 Task: Select the time zone for (UTC-10:00) hawaii.
Action: Mouse moved to (694, 90)
Screenshot: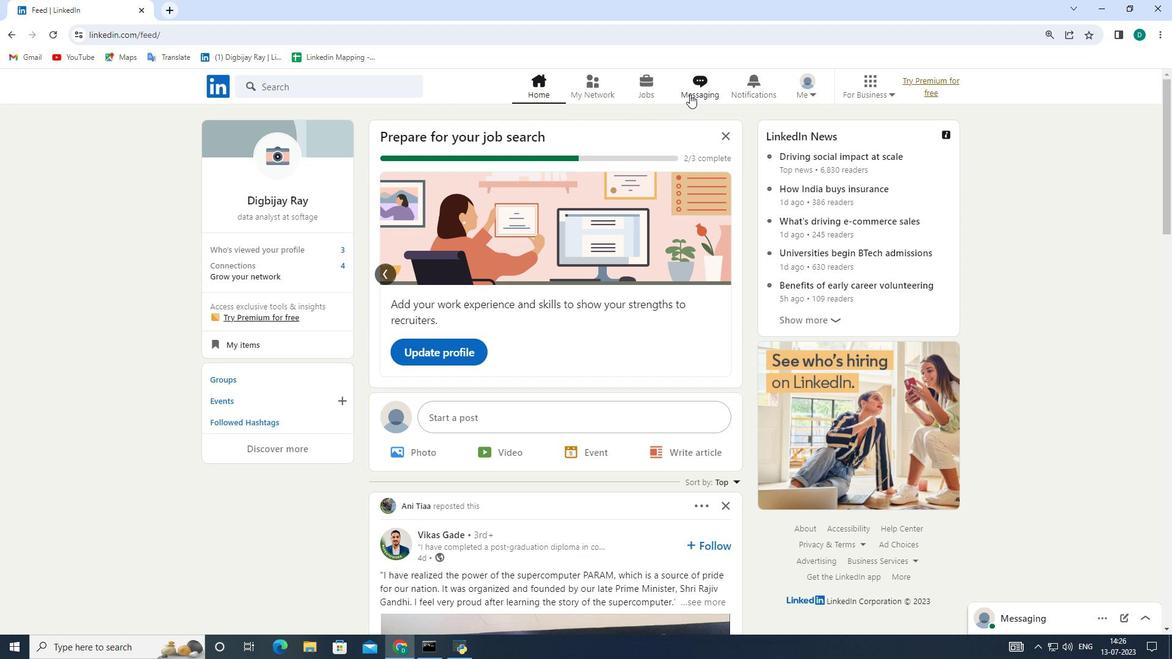 
Action: Mouse pressed left at (694, 90)
Screenshot: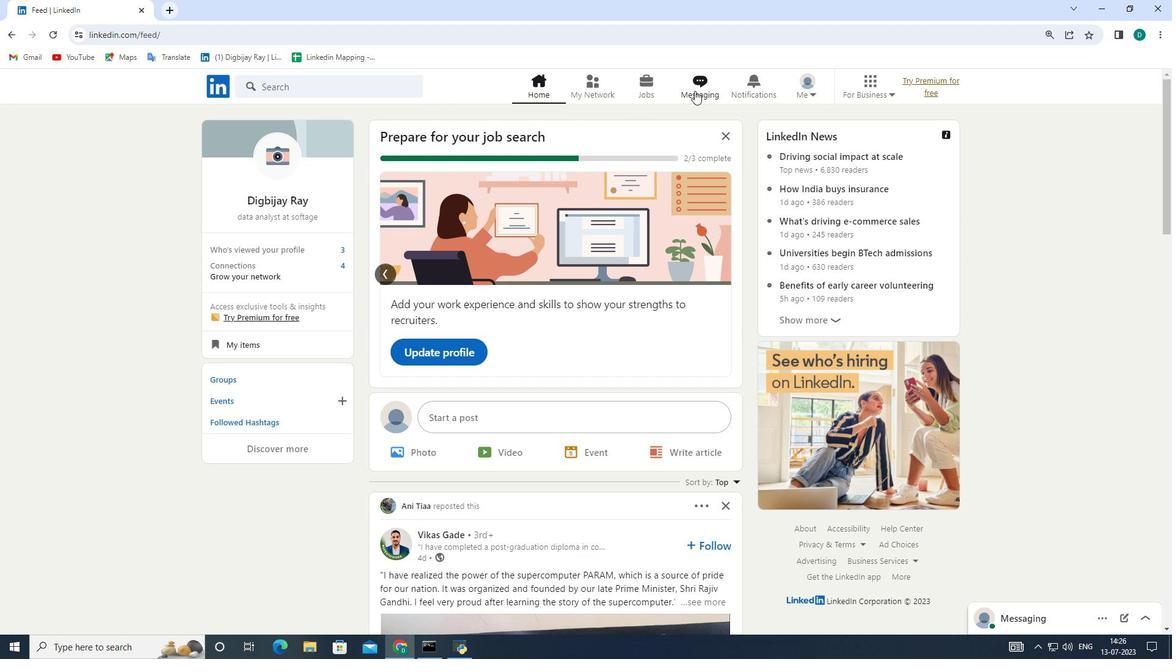 
Action: Mouse moved to (678, 130)
Screenshot: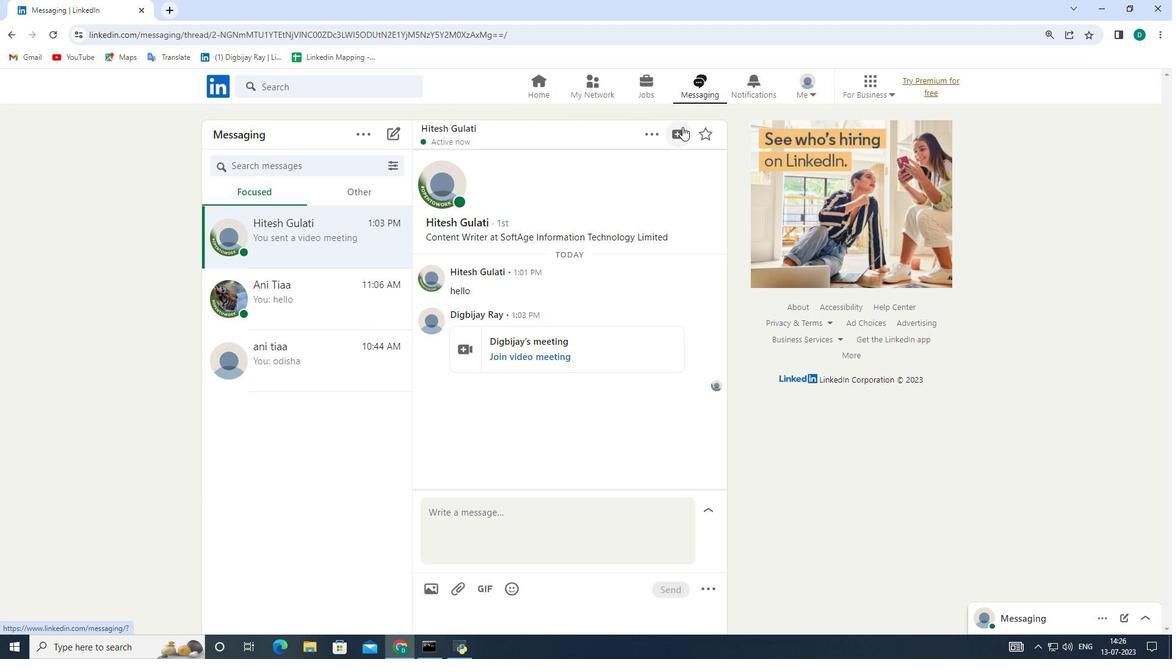 
Action: Mouse pressed left at (678, 130)
Screenshot: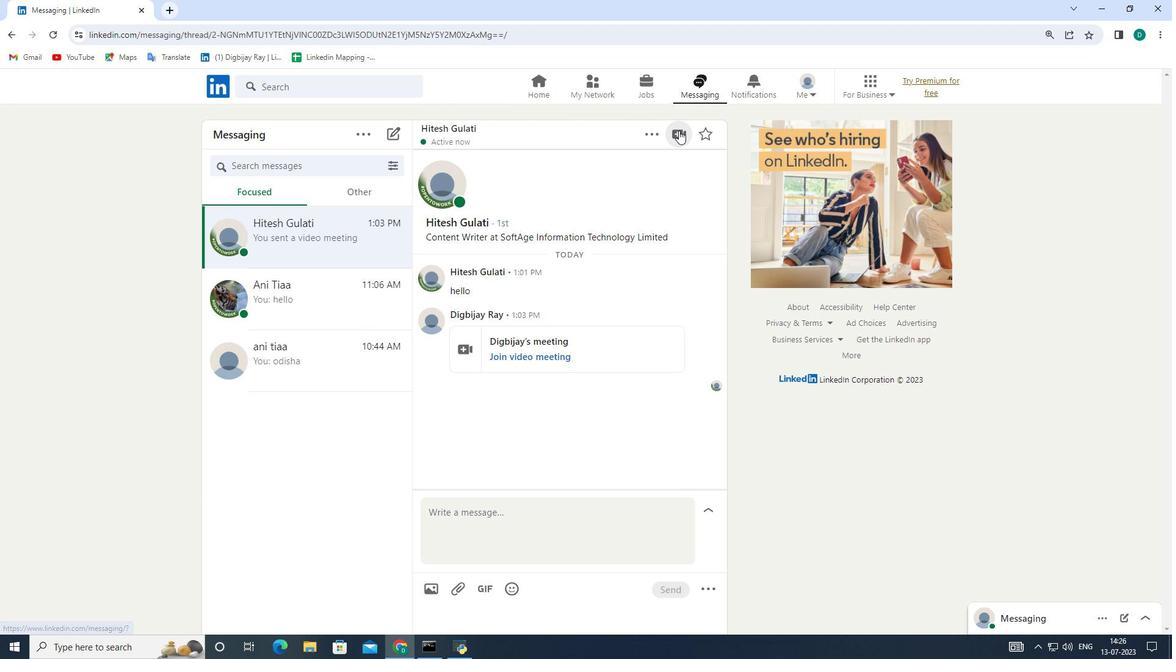 
Action: Mouse moved to (577, 193)
Screenshot: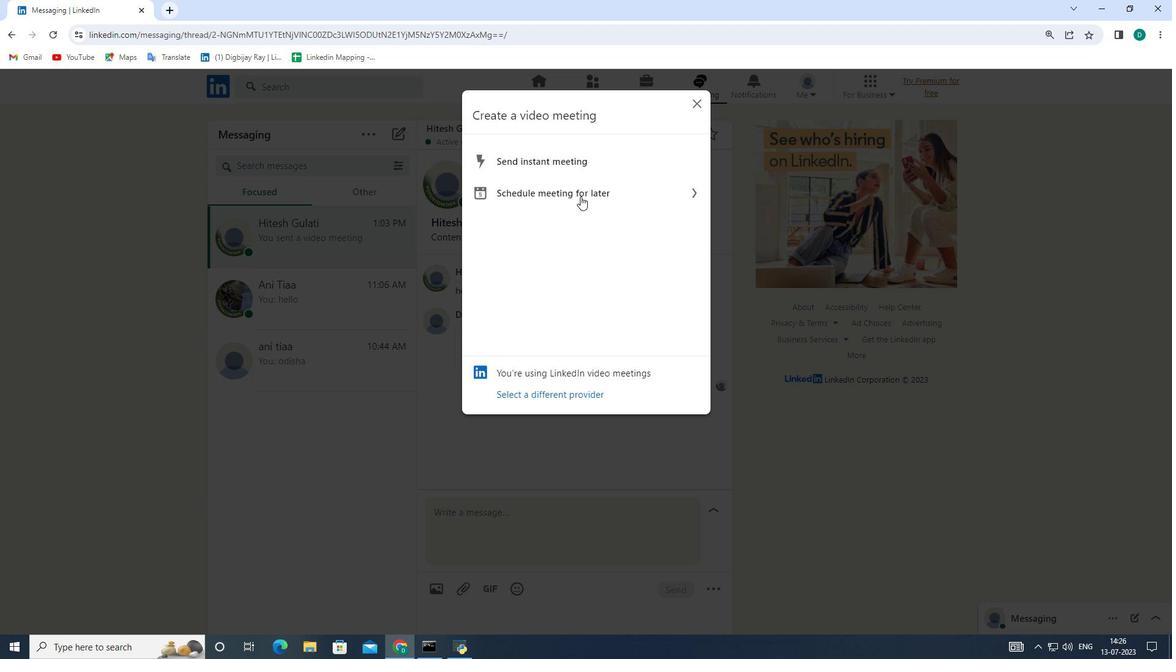 
Action: Mouse pressed left at (577, 193)
Screenshot: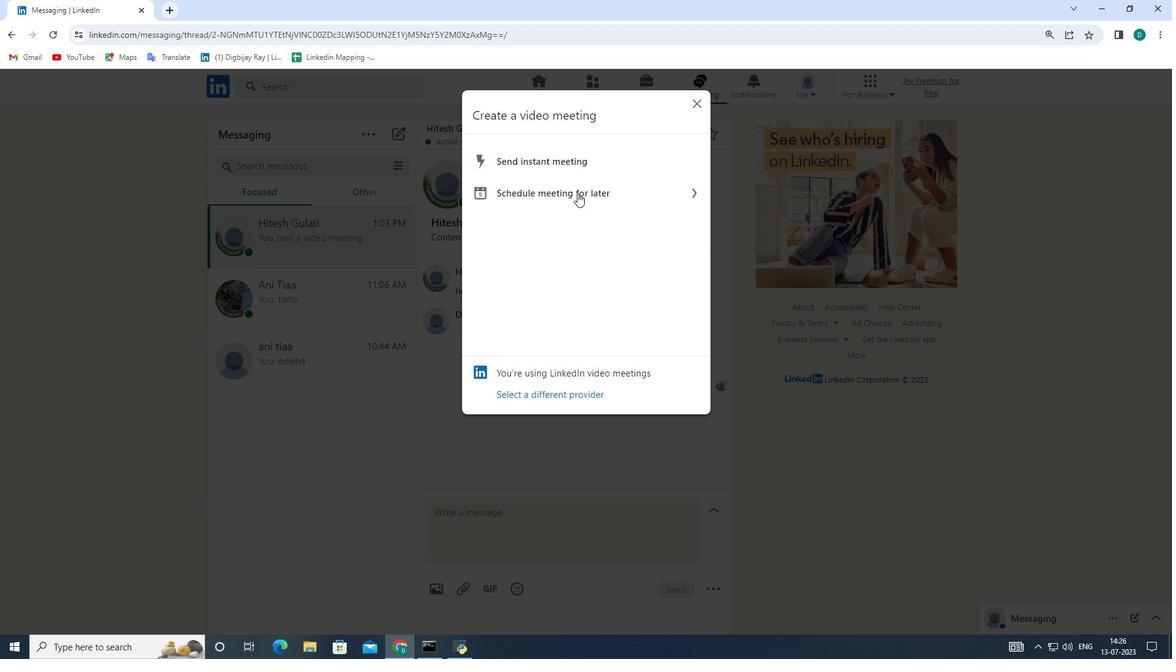 
Action: Mouse moved to (680, 266)
Screenshot: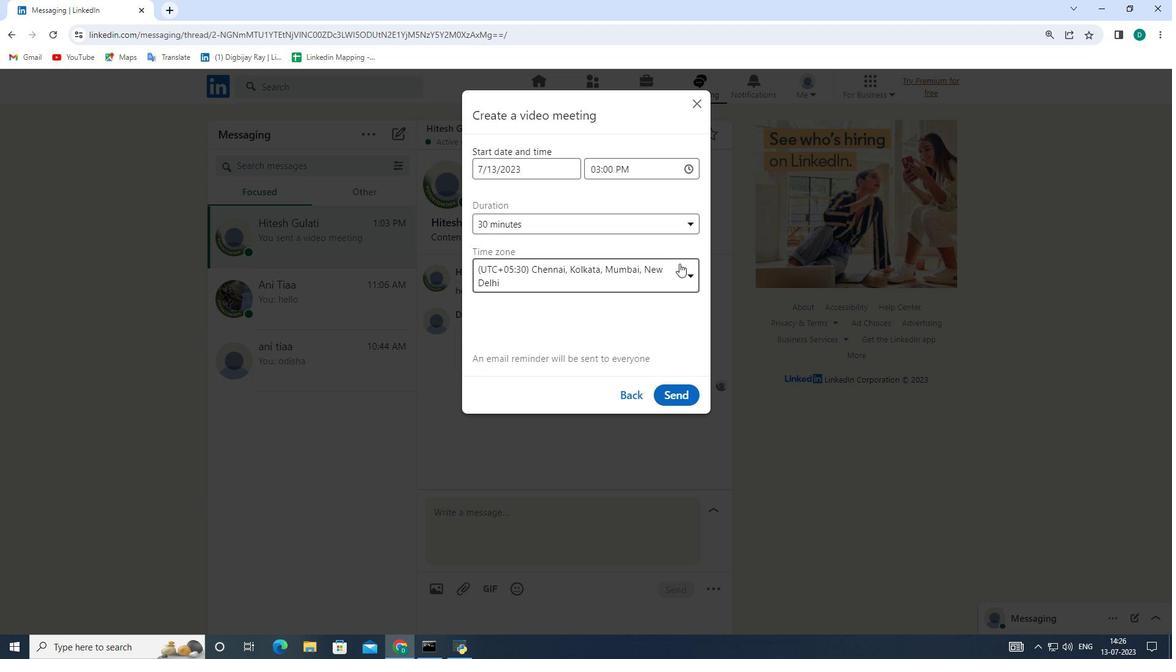 
Action: Mouse pressed left at (680, 266)
Screenshot: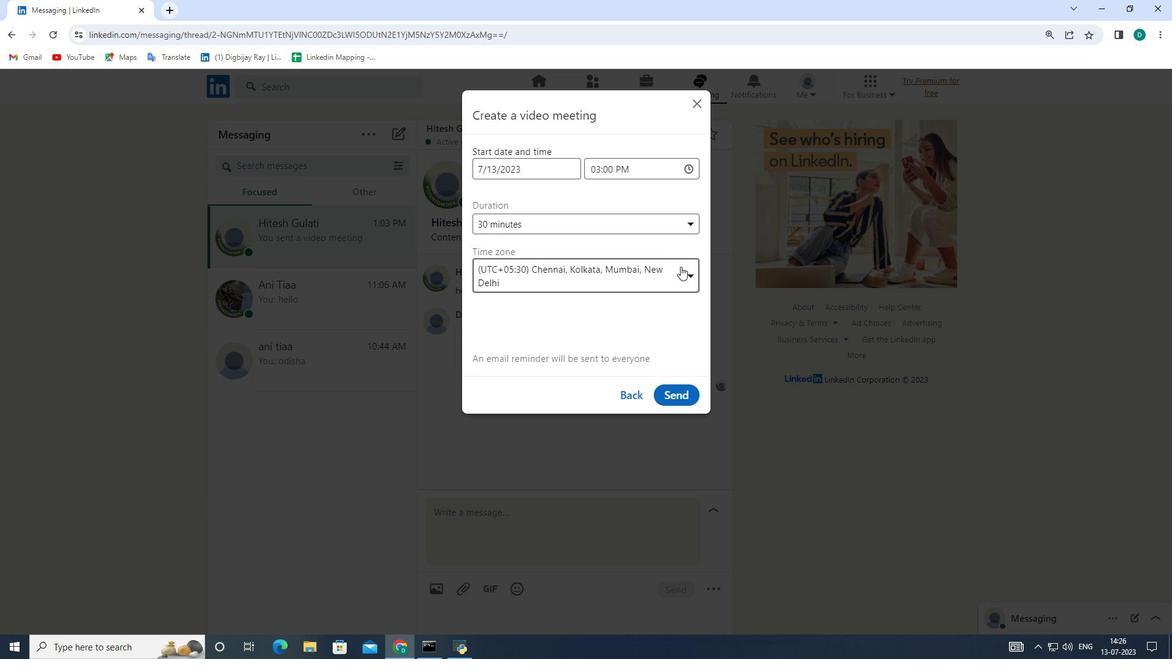 
Action: Mouse moved to (562, 349)
Screenshot: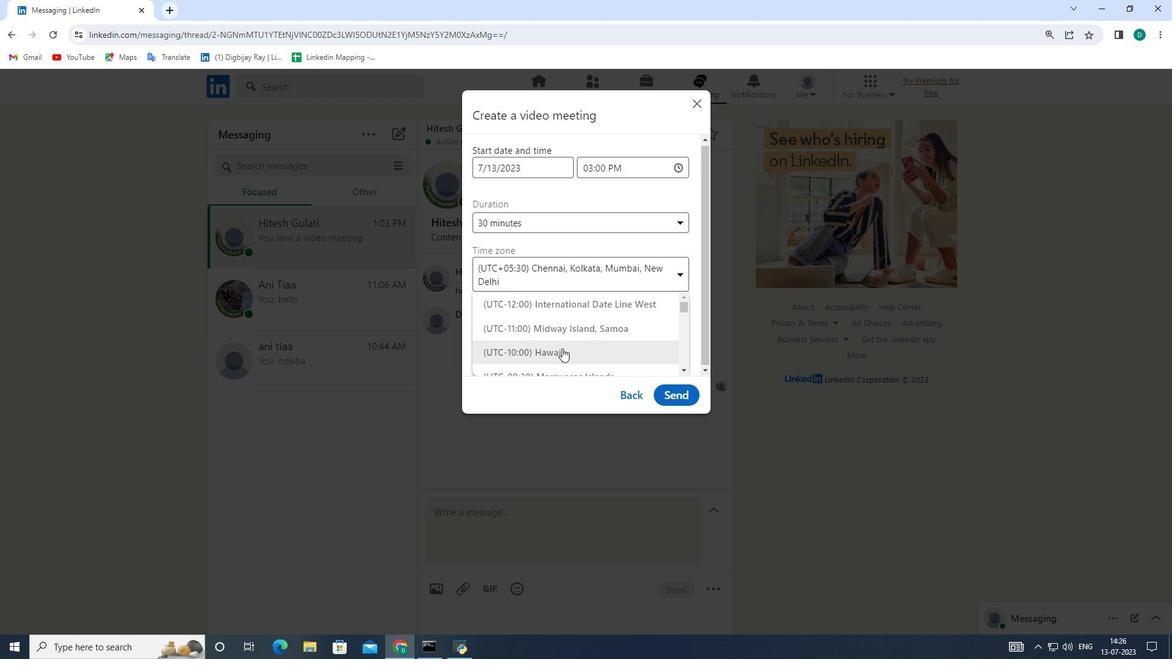 
Action: Mouse pressed left at (562, 349)
Screenshot: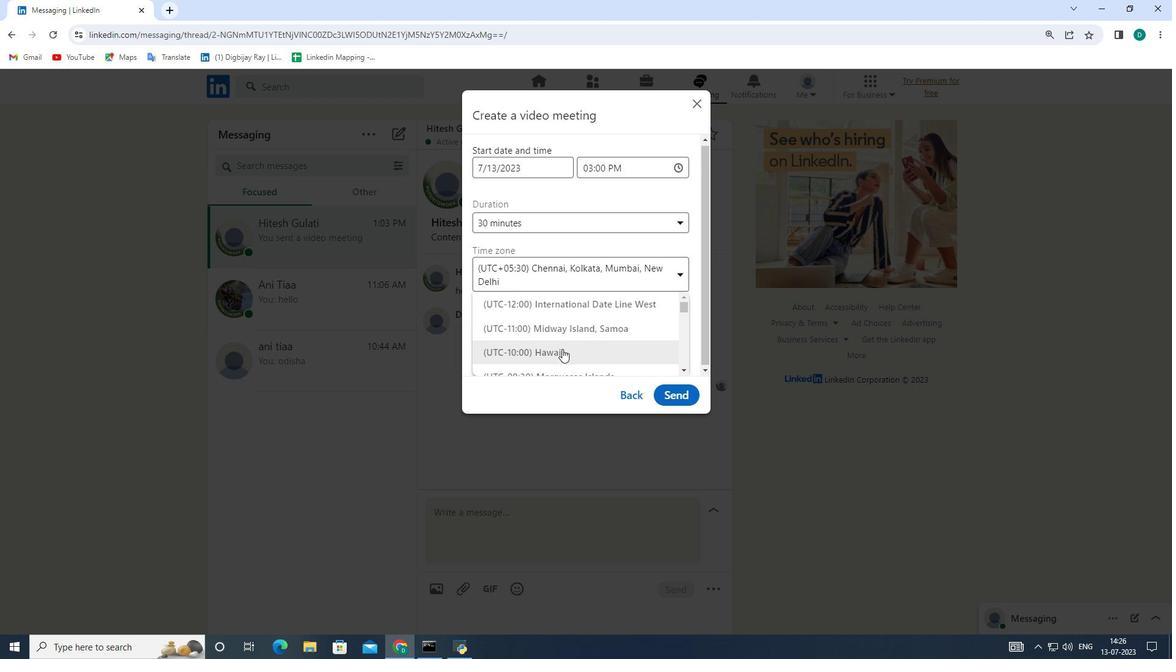 
Action: Mouse moved to (562, 346)
Screenshot: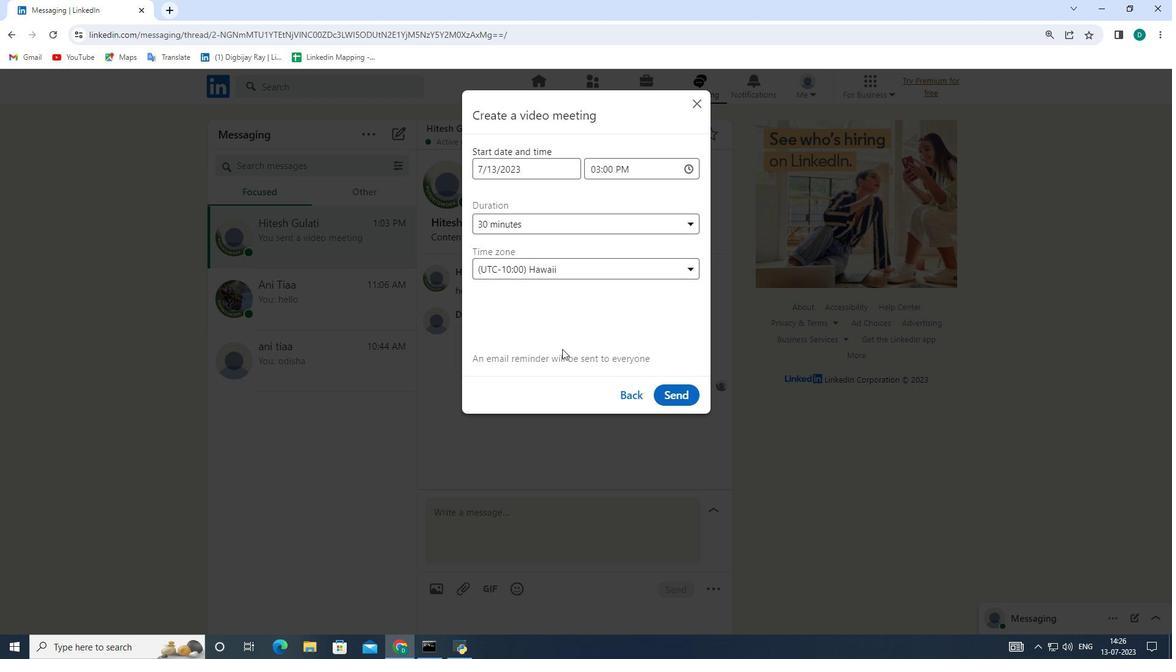 
